 Task: In page invitations turn off email notifications.
Action: Mouse moved to (706, 62)
Screenshot: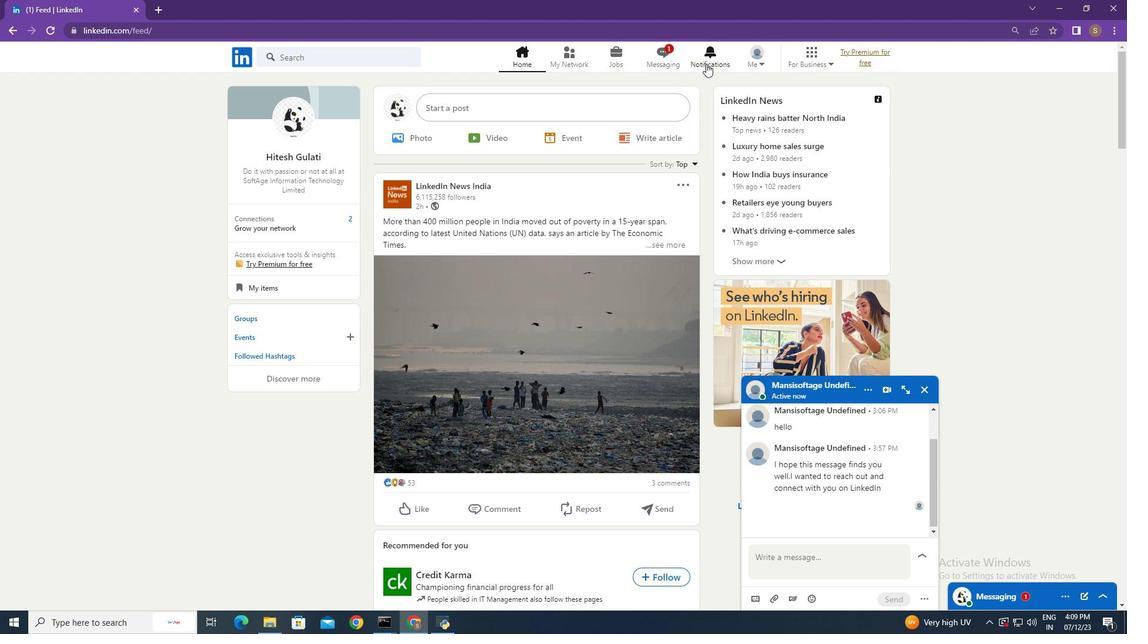 
Action: Mouse pressed left at (706, 62)
Screenshot: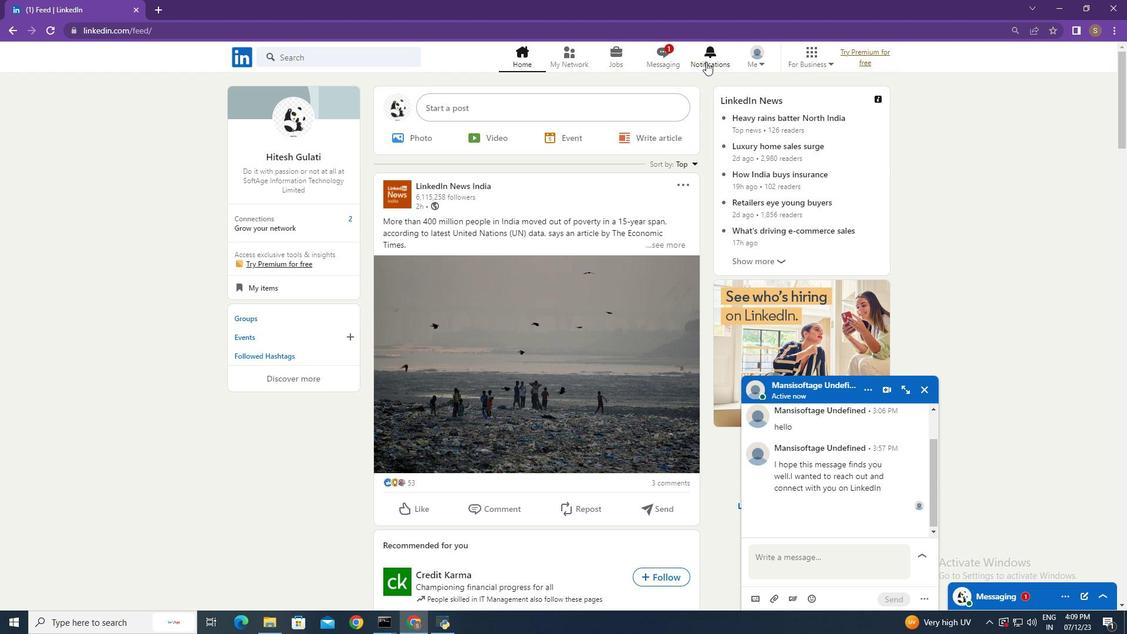 
Action: Mouse moved to (268, 136)
Screenshot: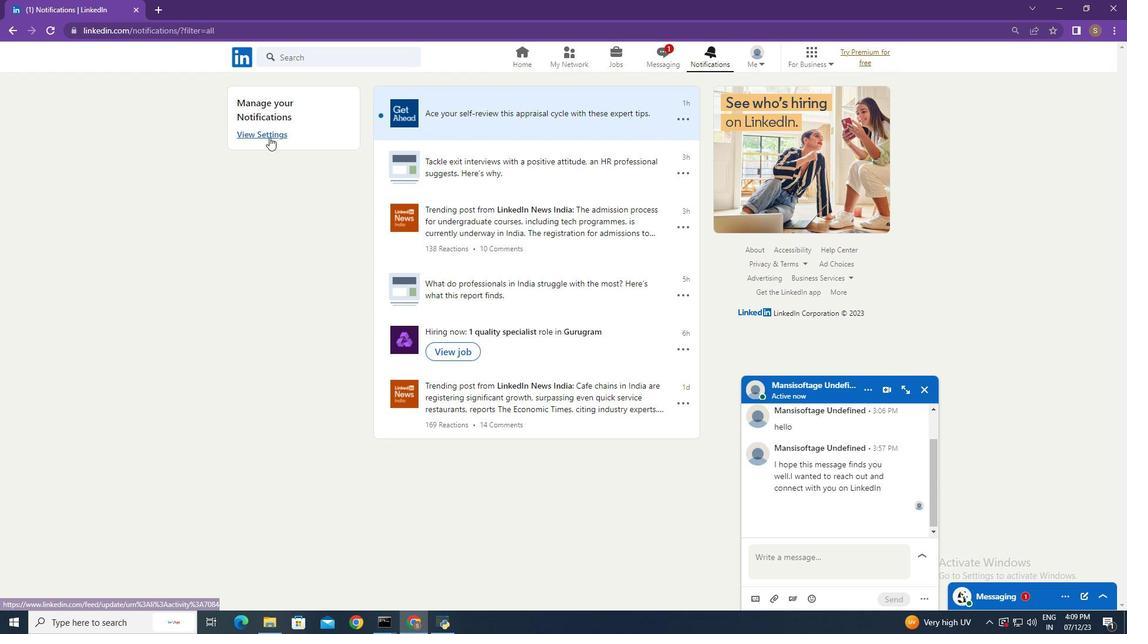 
Action: Mouse pressed left at (268, 136)
Screenshot: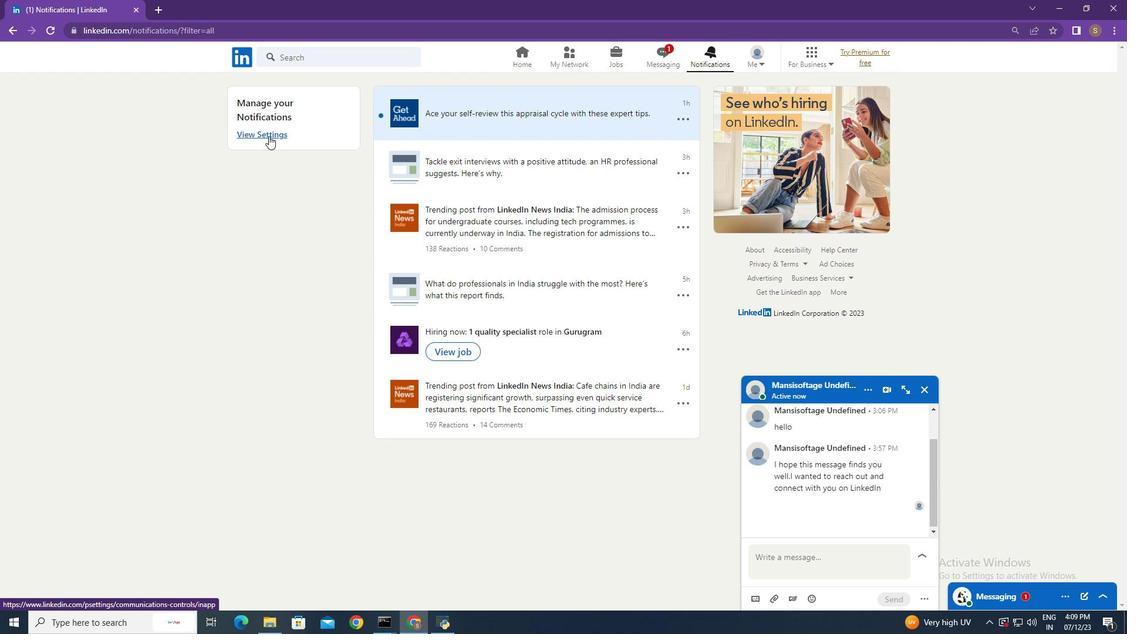 
Action: Mouse moved to (598, 365)
Screenshot: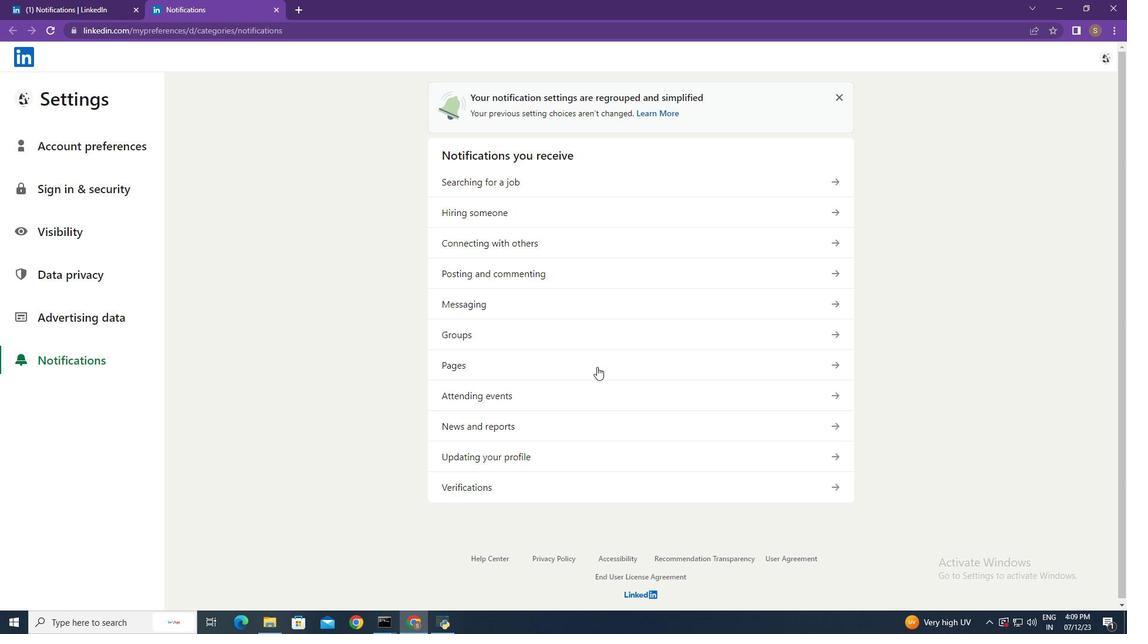 
Action: Mouse pressed left at (598, 365)
Screenshot: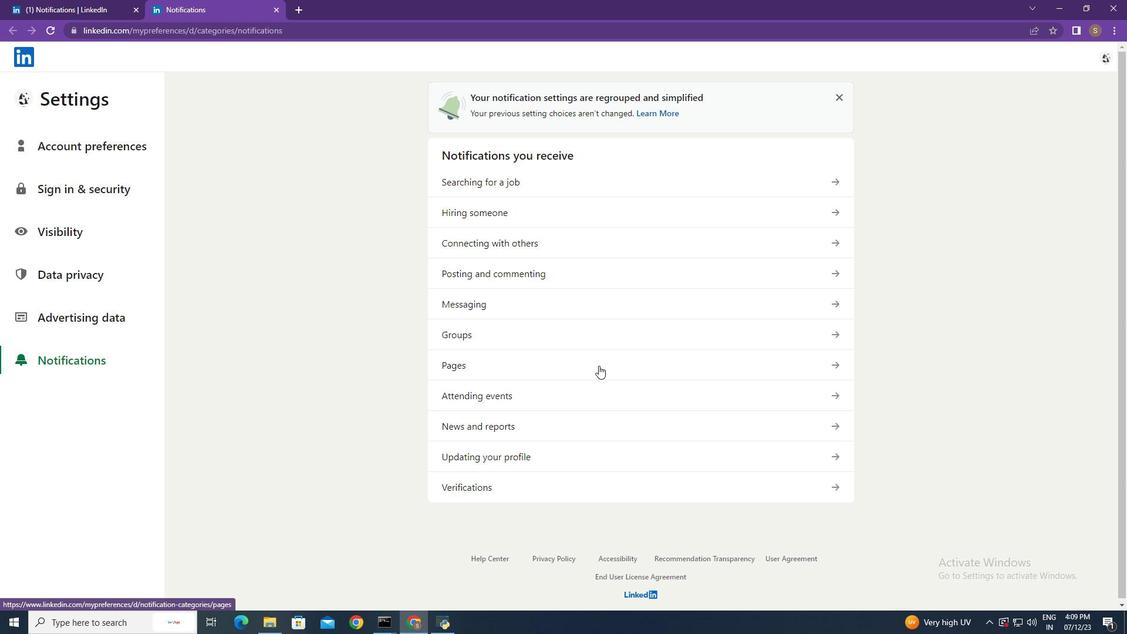 
Action: Mouse moved to (652, 177)
Screenshot: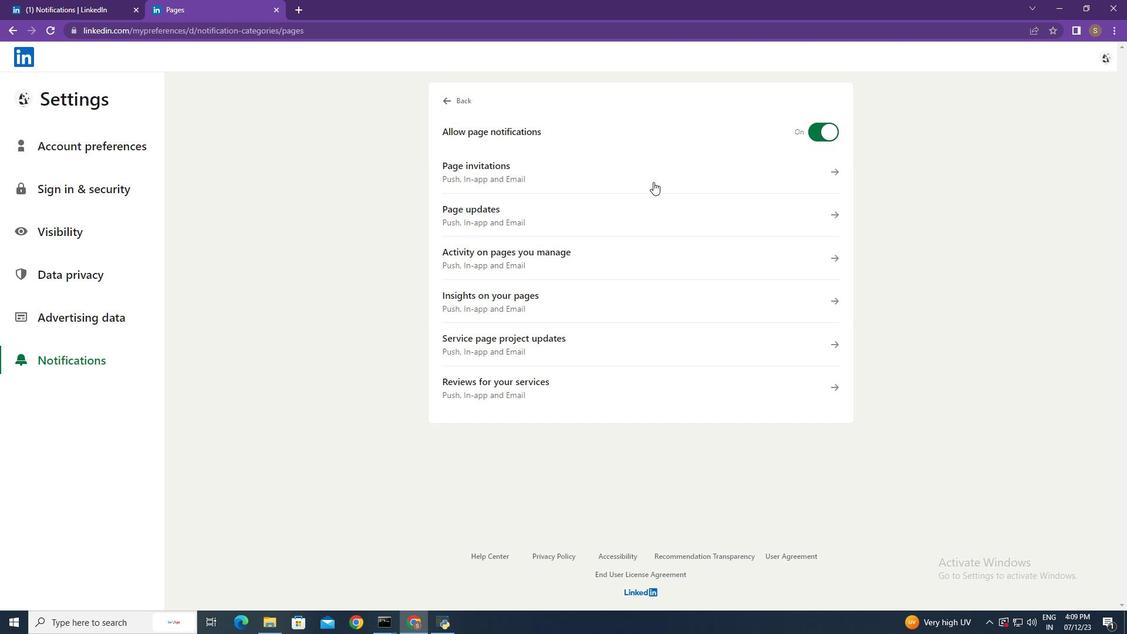 
Action: Mouse pressed left at (652, 177)
Screenshot: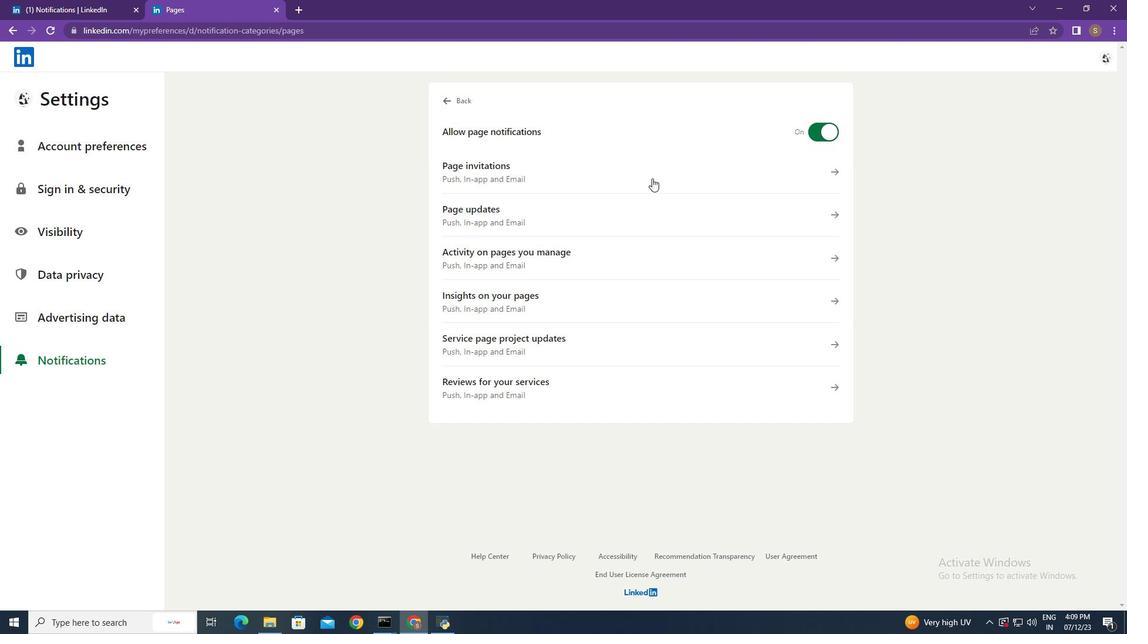 
Action: Mouse moved to (828, 294)
Screenshot: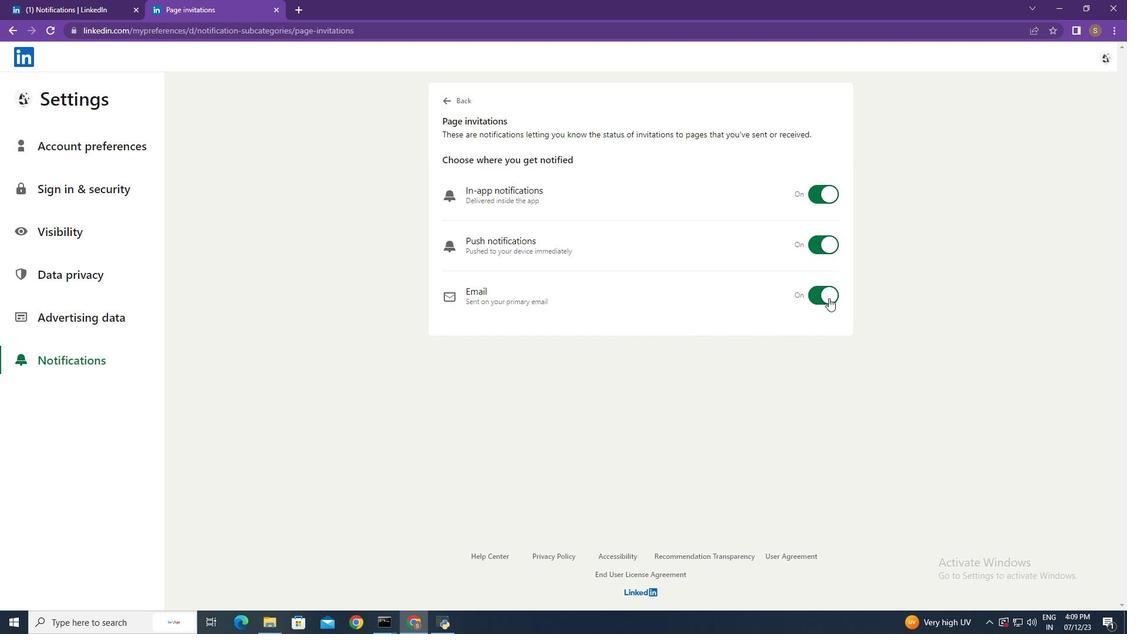 
Action: Mouse pressed left at (828, 294)
Screenshot: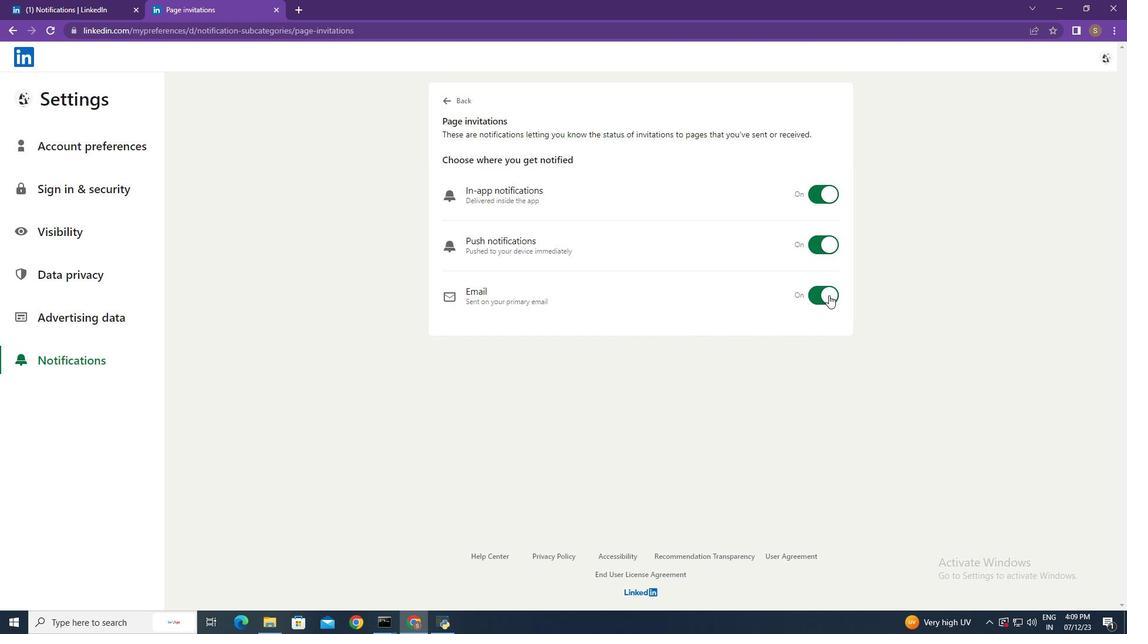 
Action: Mouse moved to (962, 279)
Screenshot: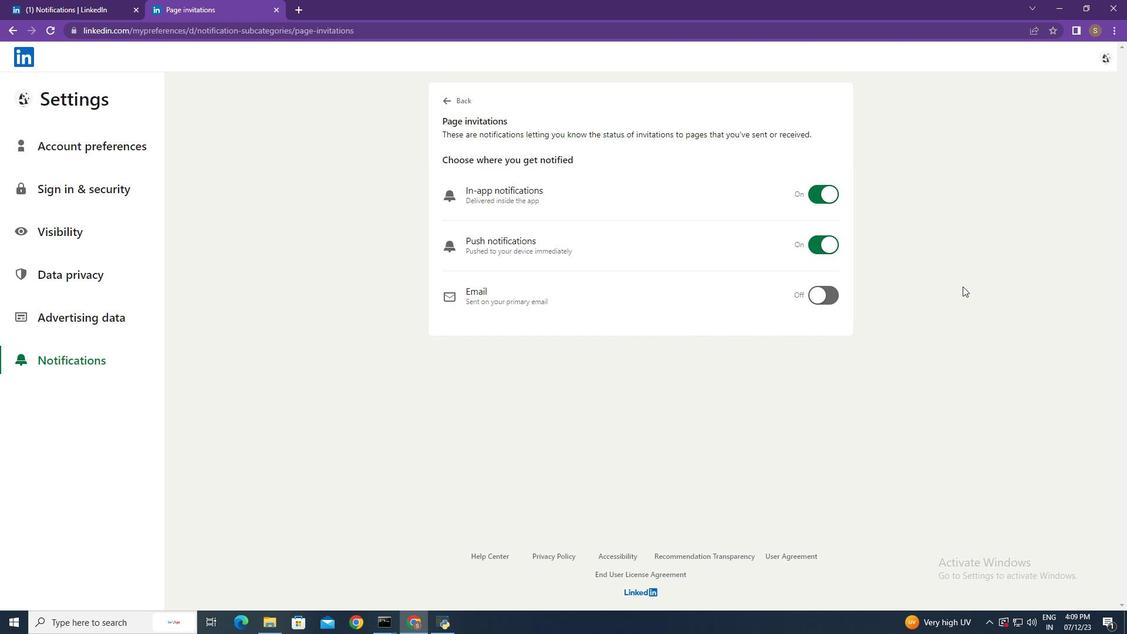 
